 Task: Search apartments for rent.
Action: Mouse moved to (221, 302)
Screenshot: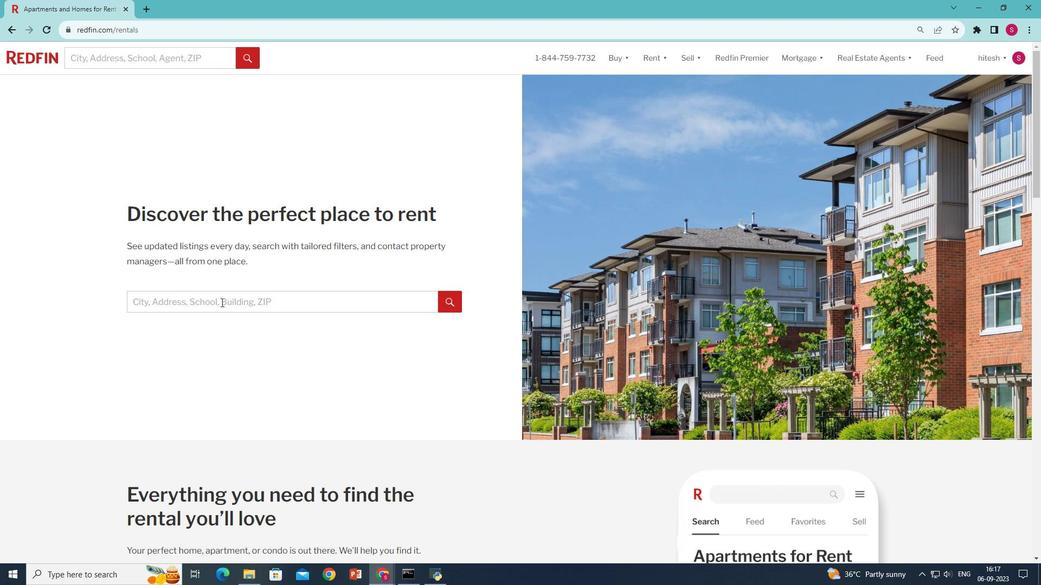 
Action: Mouse pressed left at (221, 302)
Screenshot: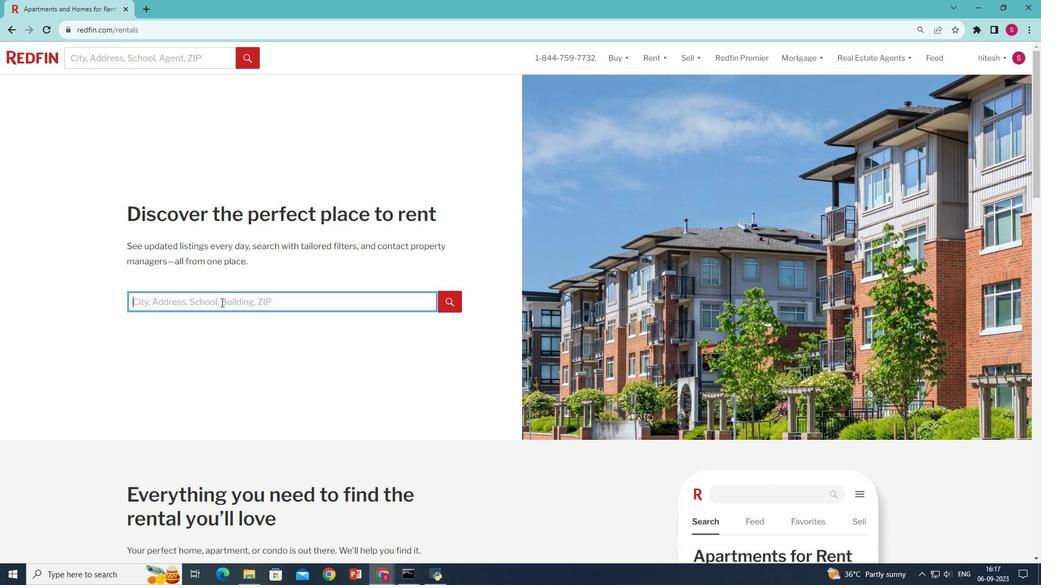 
Action: Key pressed nr<Key.backspace>ew<Key.space>york,<Key.space>ny,<Key.space>usa<Key.enter>
Screenshot: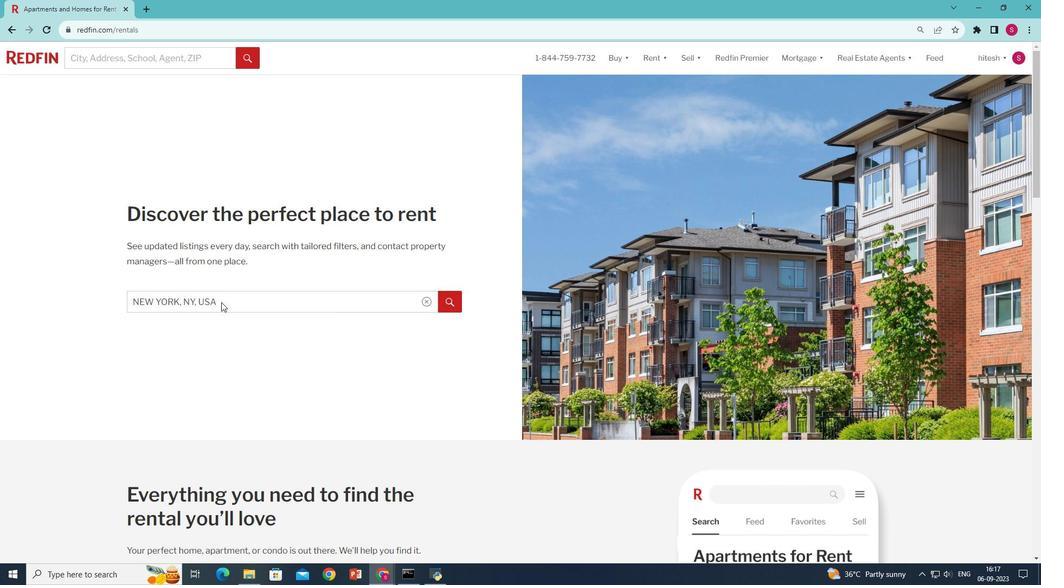 
Action: Mouse moved to (482, 117)
Screenshot: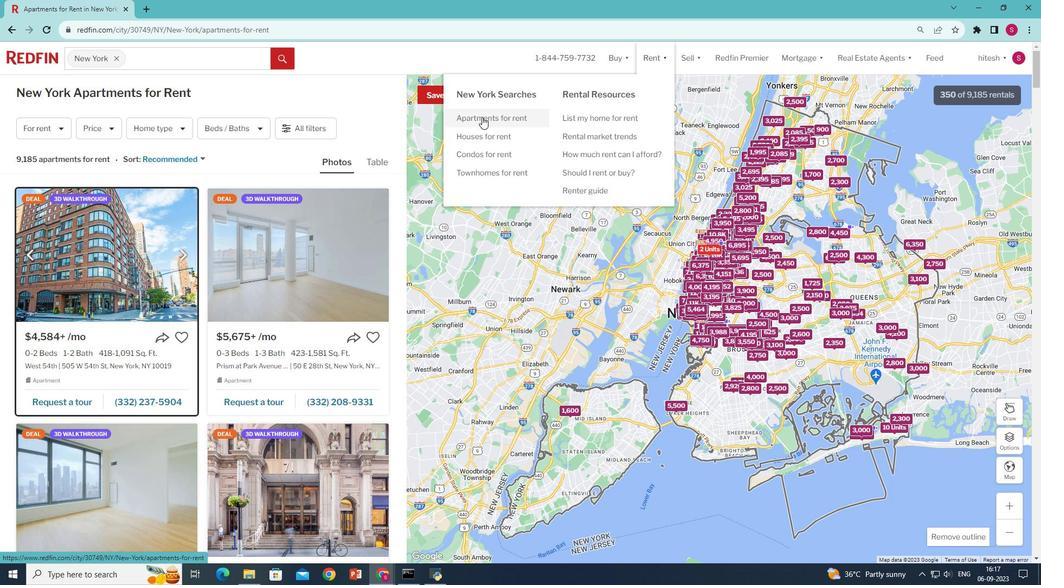 
Action: Mouse pressed left at (482, 117)
Screenshot: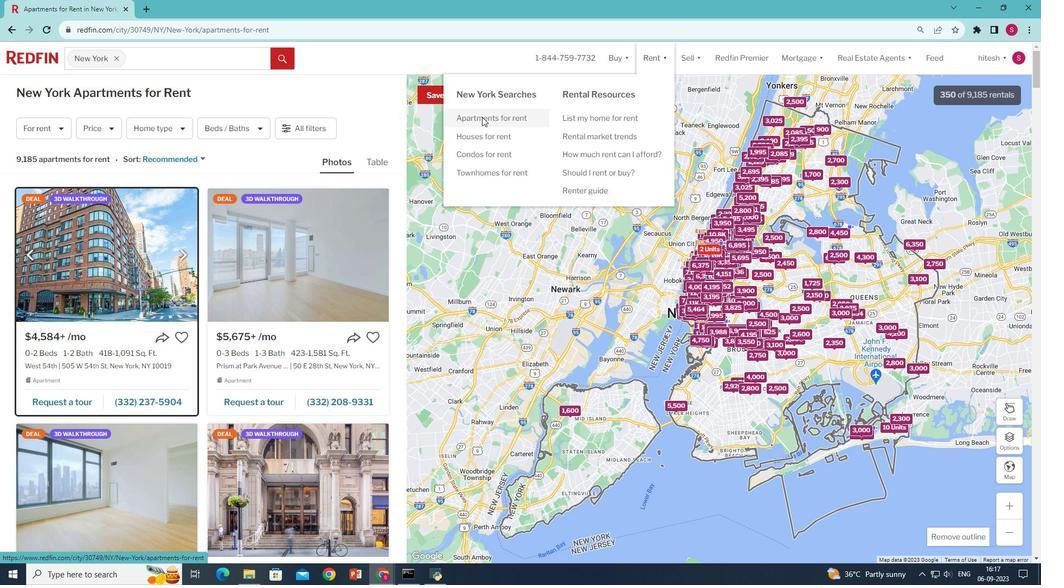 
